 Task: Export an audio file in MP2 format for broadcasting purposes.
Action: Mouse moved to (79, 9)
Screenshot: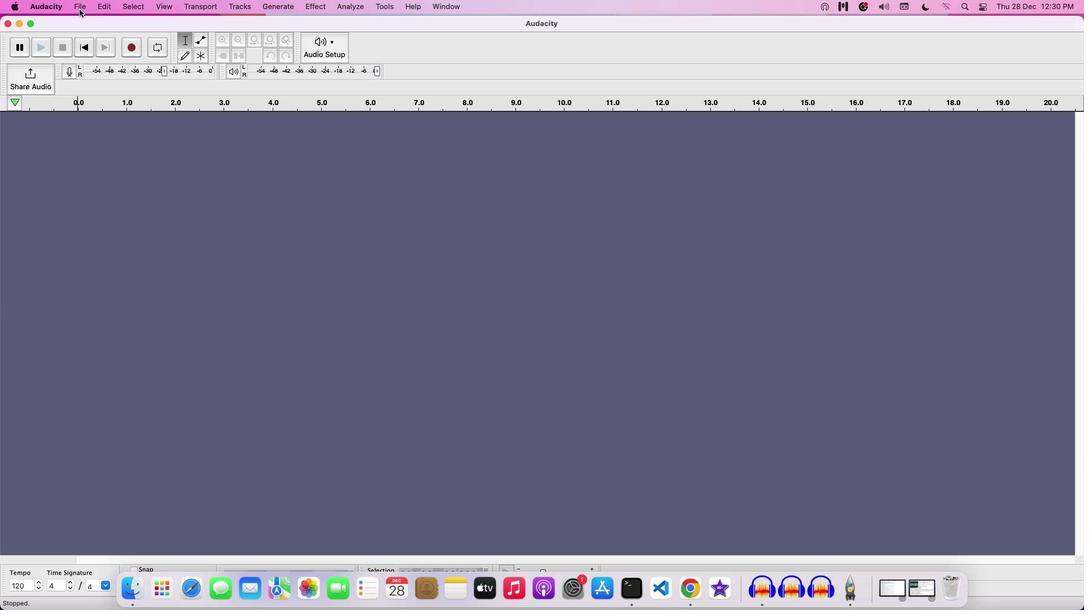 
Action: Mouse pressed left at (79, 9)
Screenshot: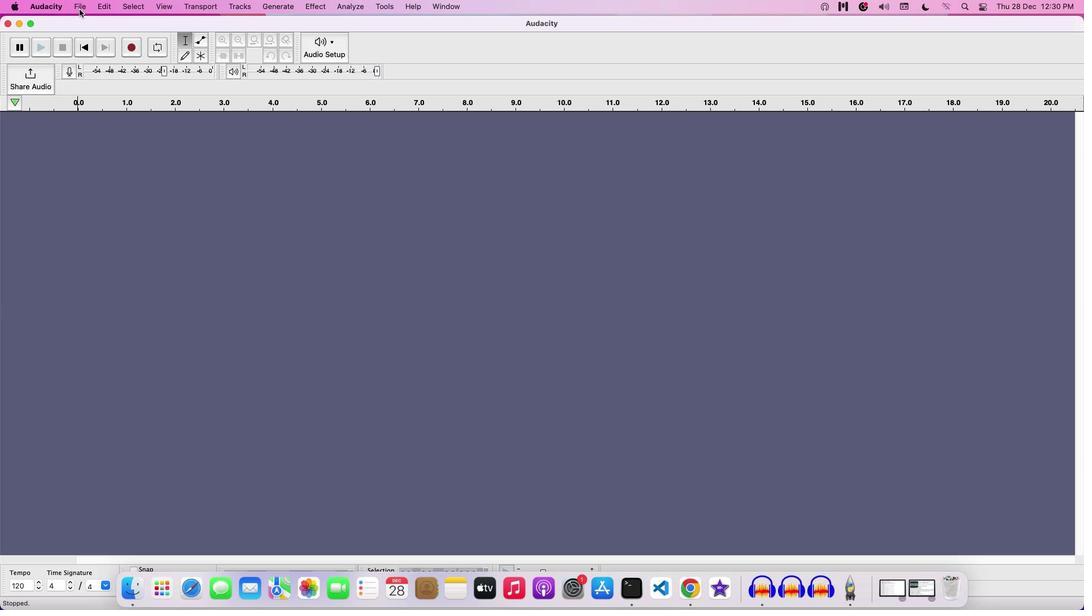 
Action: Mouse moved to (90, 34)
Screenshot: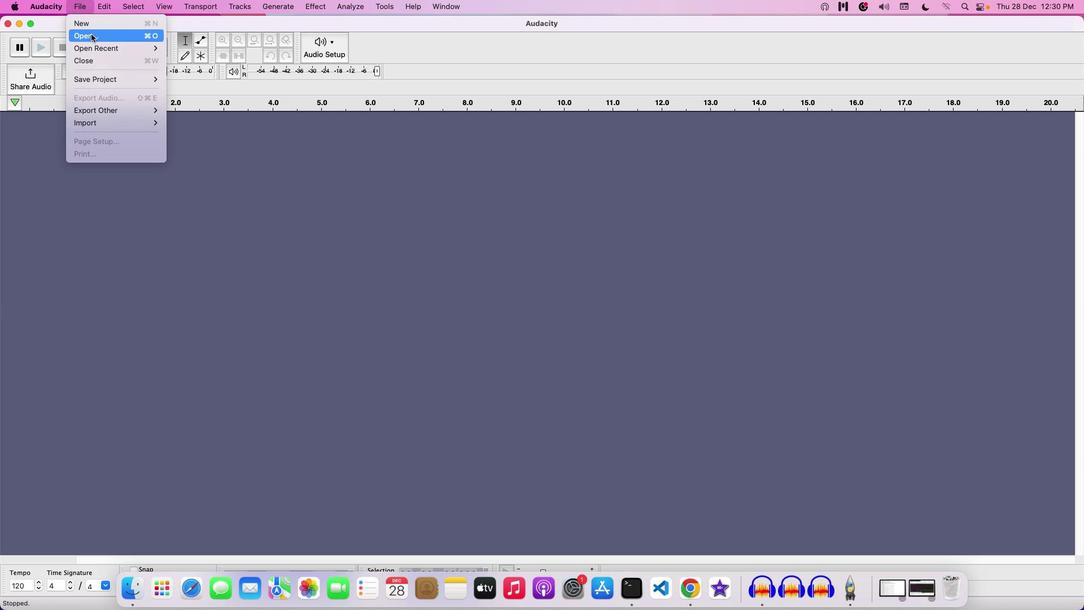 
Action: Mouse pressed left at (90, 34)
Screenshot: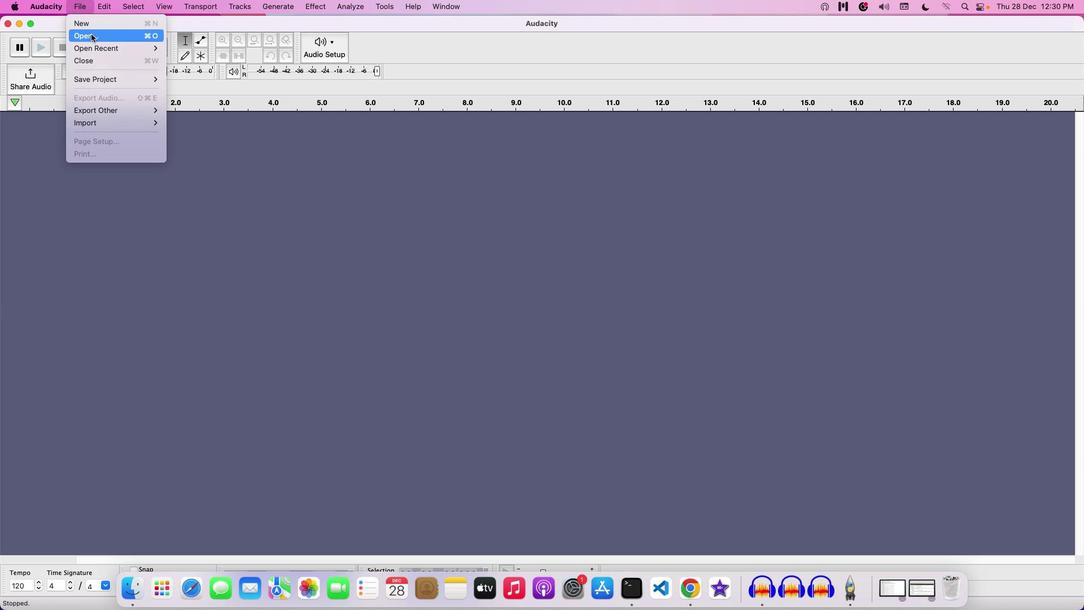 
Action: Mouse moved to (475, 223)
Screenshot: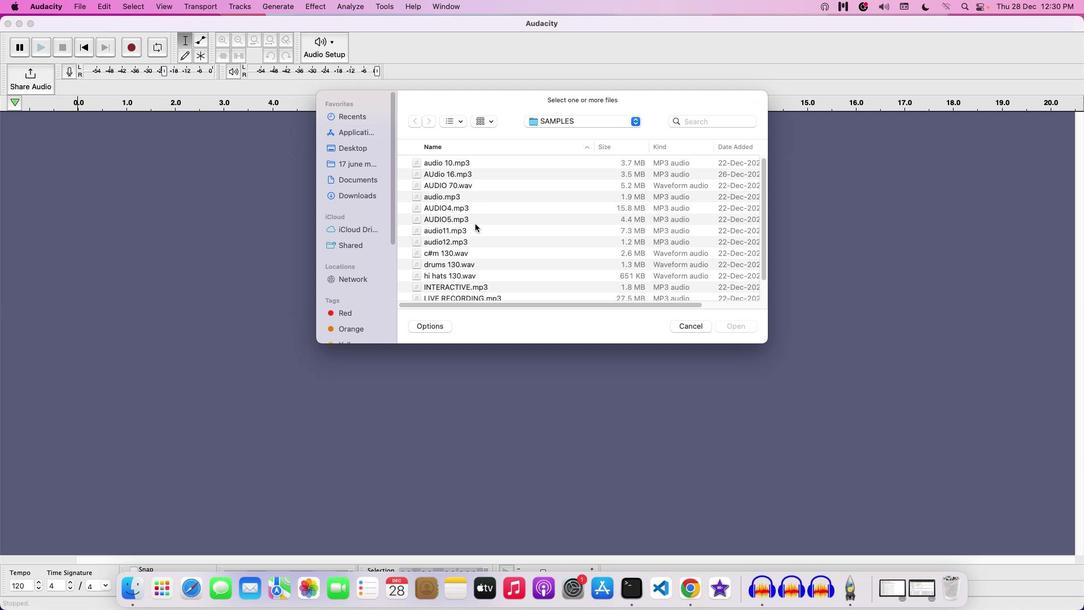 
Action: Mouse scrolled (475, 223) with delta (0, 0)
Screenshot: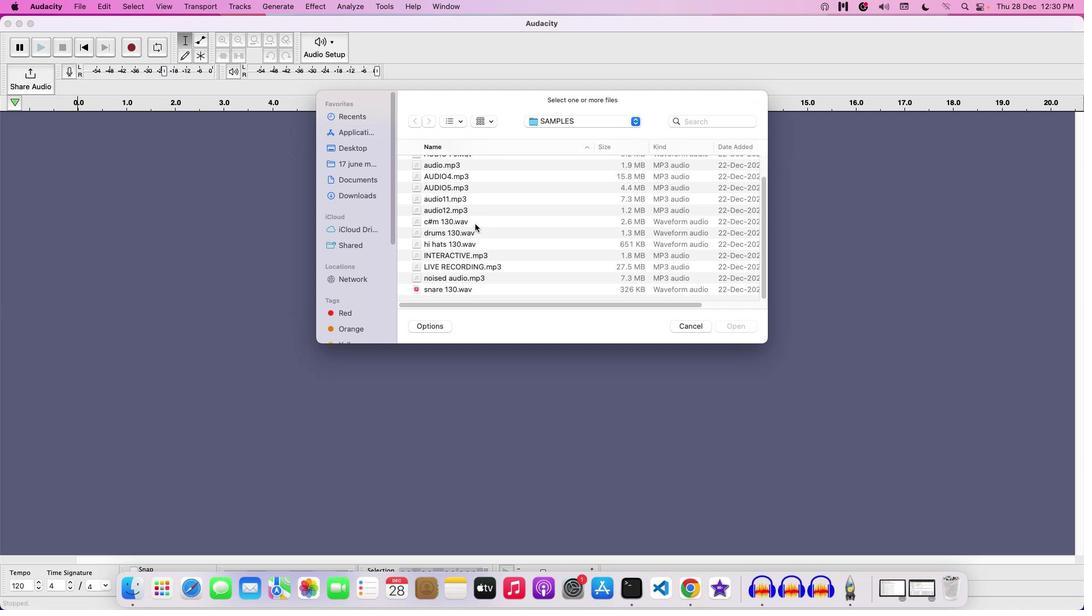 
Action: Mouse scrolled (475, 223) with delta (0, 0)
Screenshot: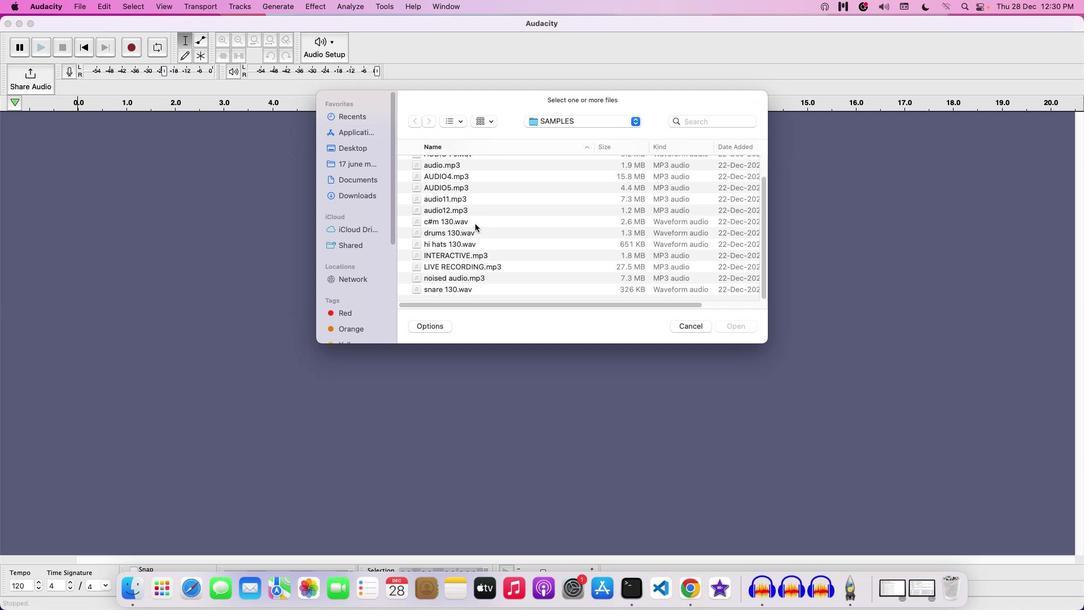 
Action: Mouse scrolled (475, 223) with delta (0, -1)
Screenshot: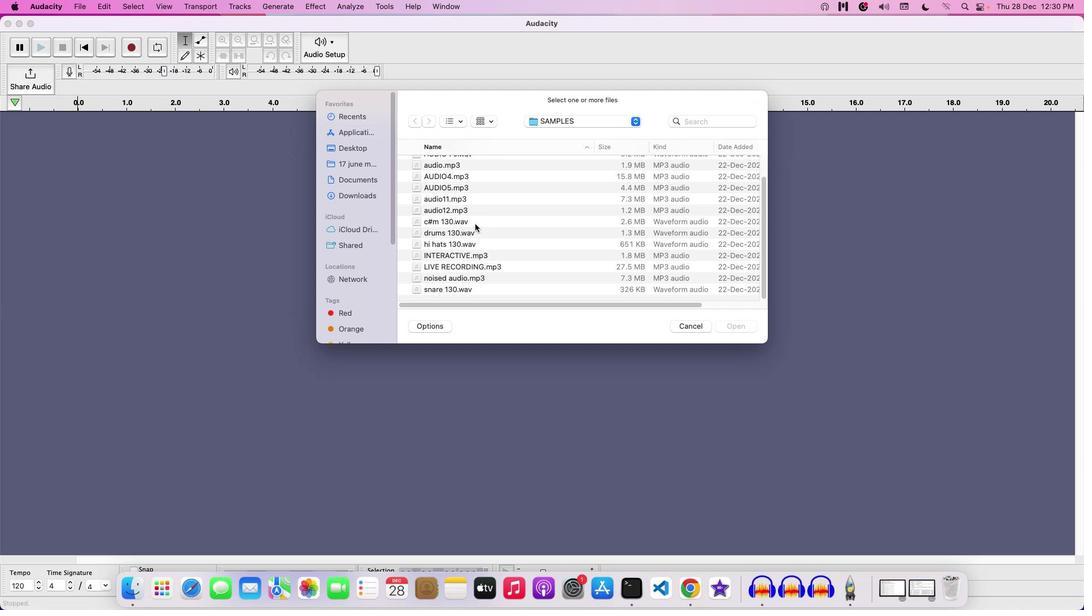 
Action: Mouse scrolled (475, 223) with delta (0, -1)
Screenshot: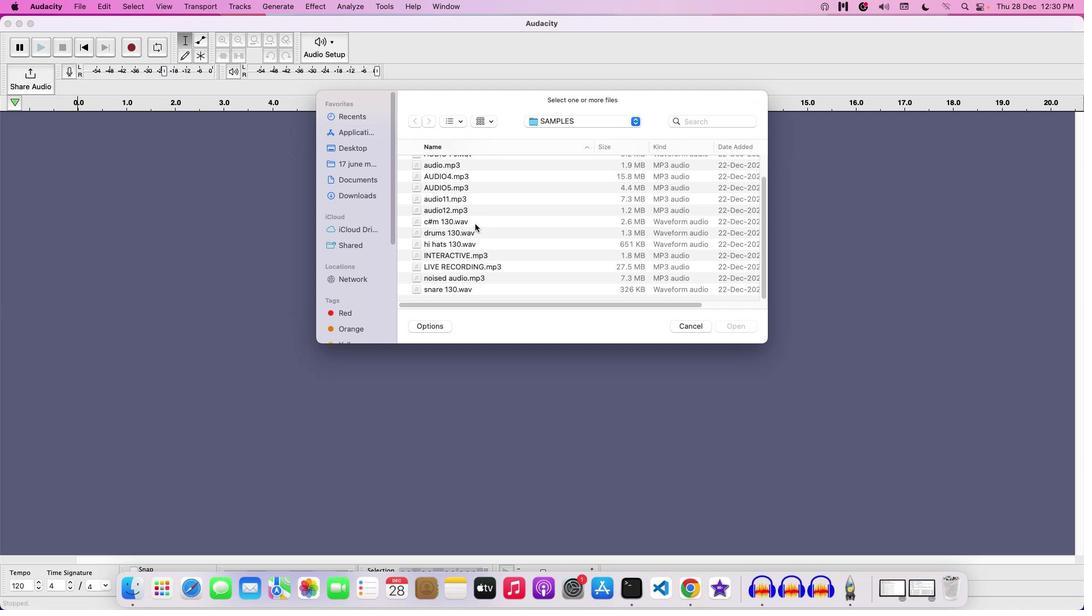 
Action: Mouse scrolled (475, 223) with delta (0, -1)
Screenshot: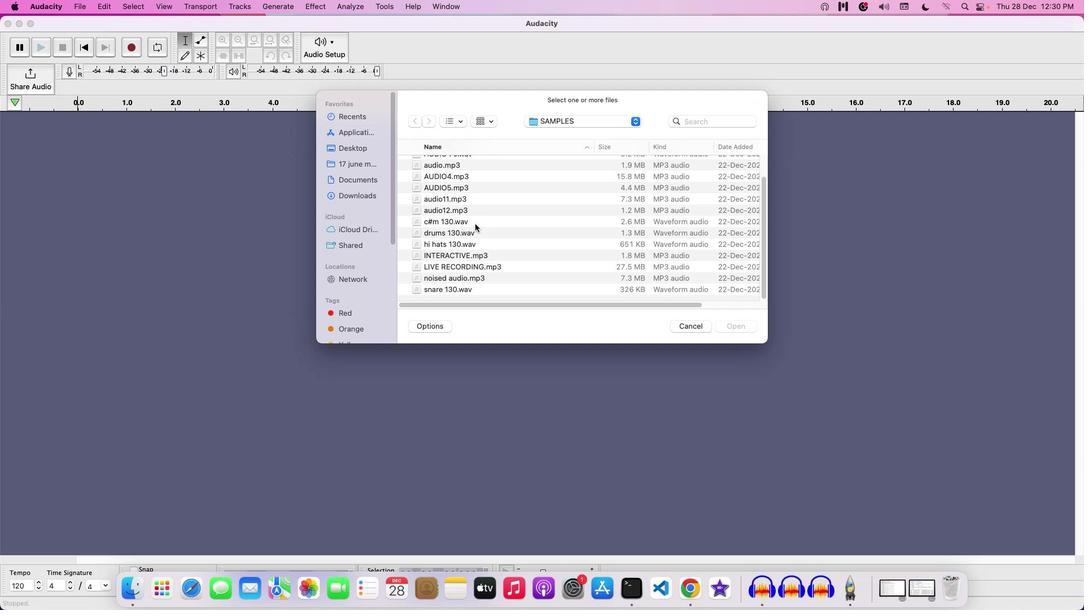 
Action: Mouse moved to (365, 144)
Screenshot: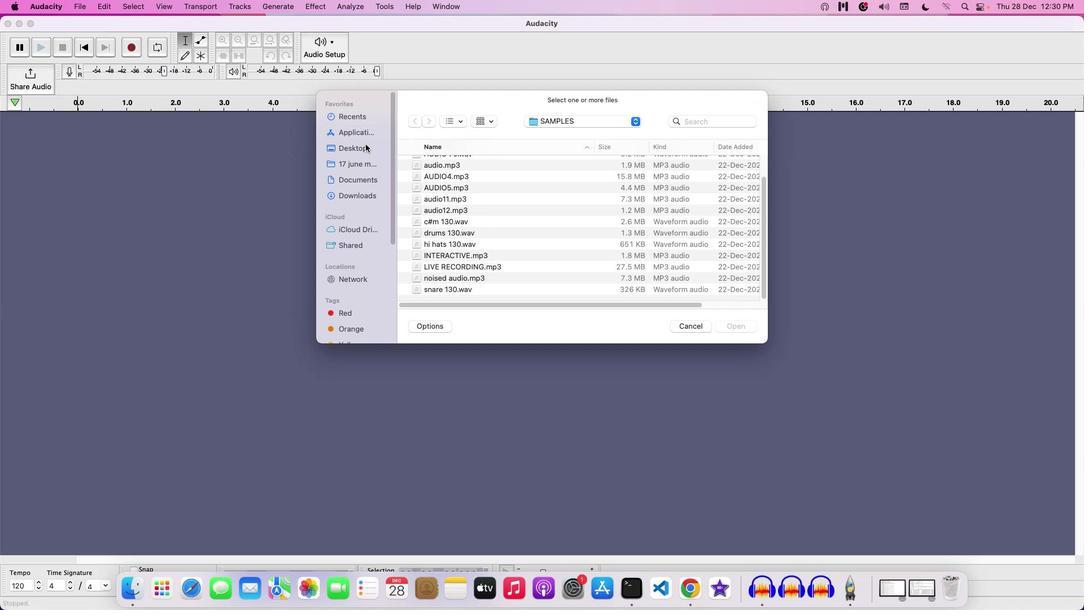 
Action: Mouse pressed left at (365, 144)
Screenshot: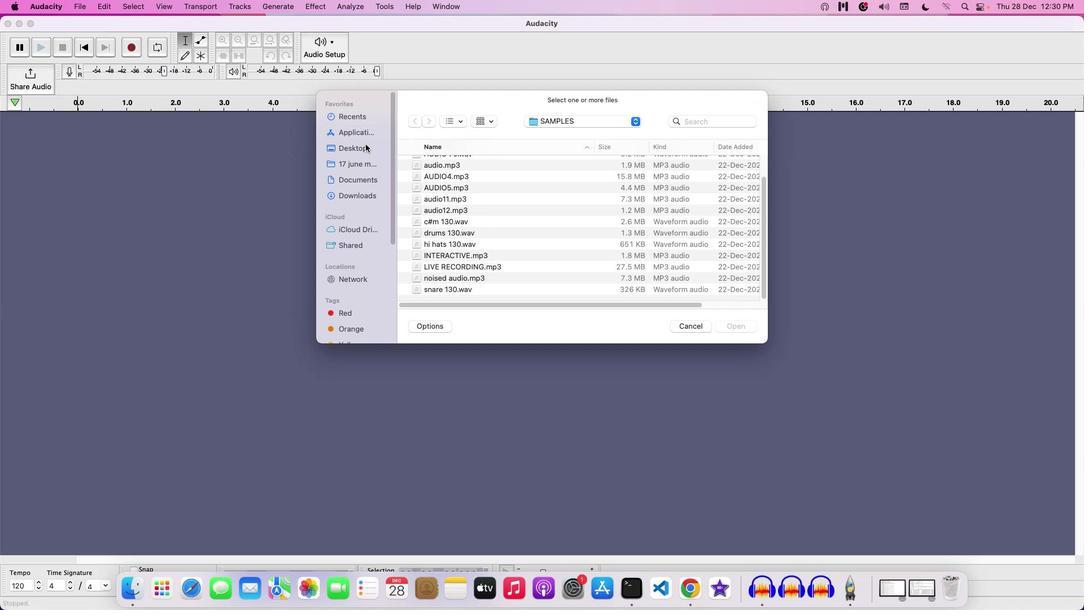 
Action: Mouse moved to (440, 171)
Screenshot: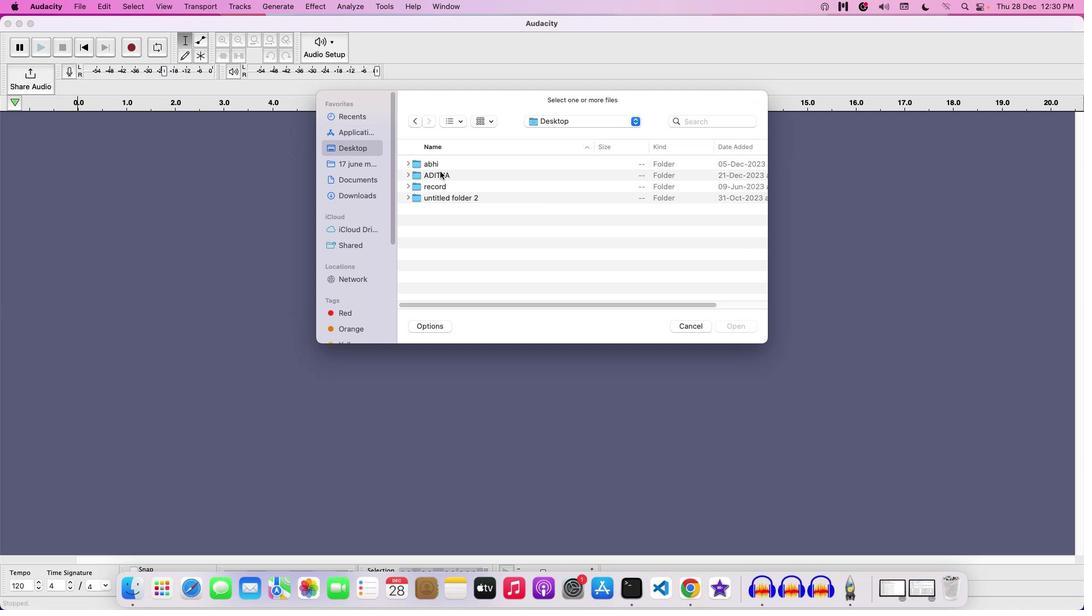 
Action: Mouse pressed left at (440, 171)
Screenshot: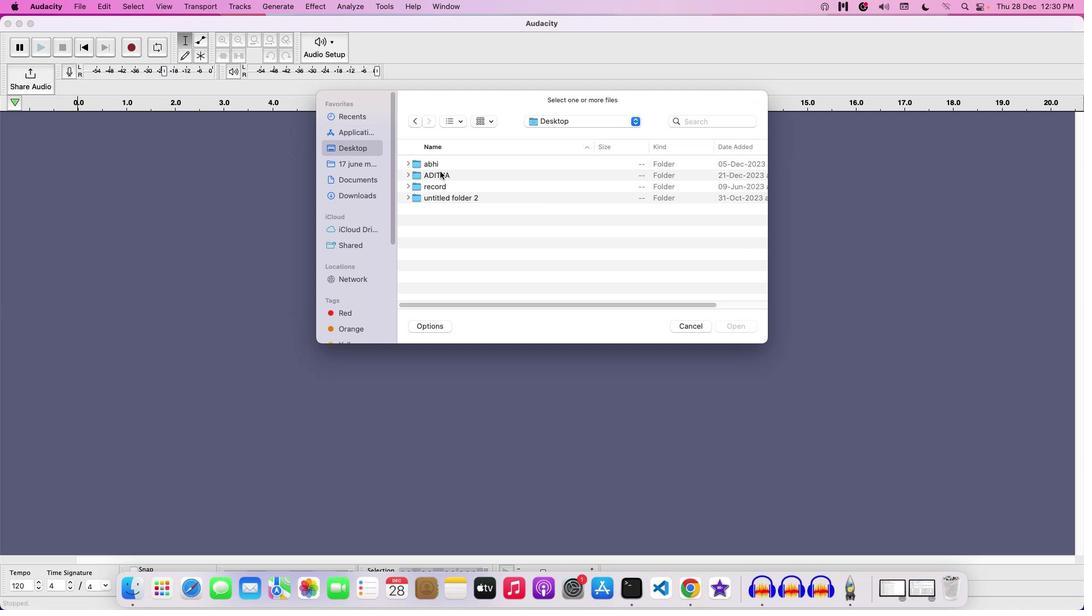 
Action: Mouse pressed left at (440, 171)
Screenshot: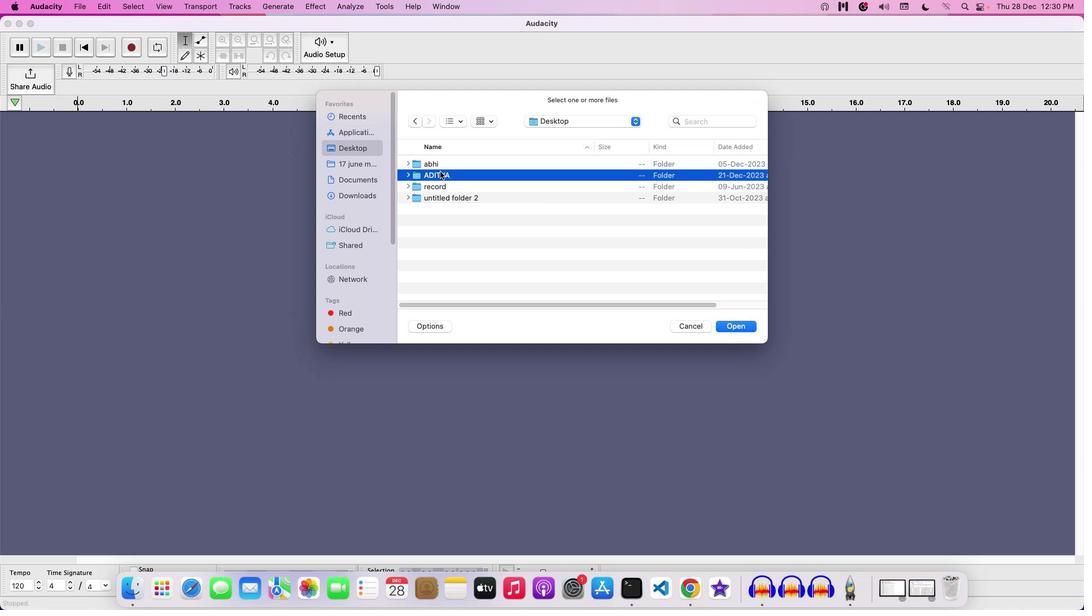 
Action: Mouse moved to (441, 172)
Screenshot: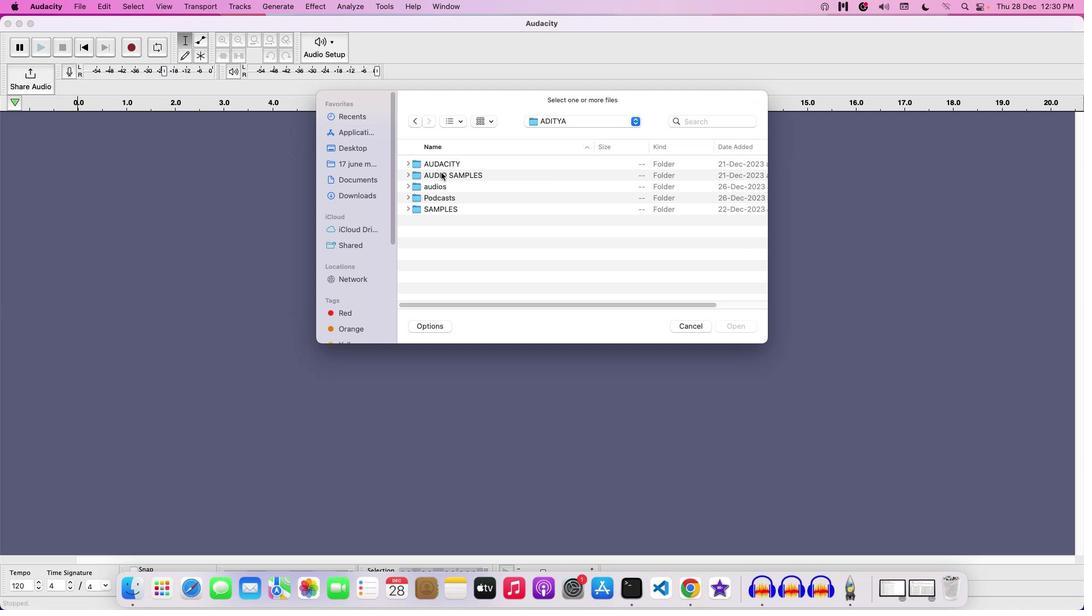 
Action: Mouse pressed left at (441, 172)
Screenshot: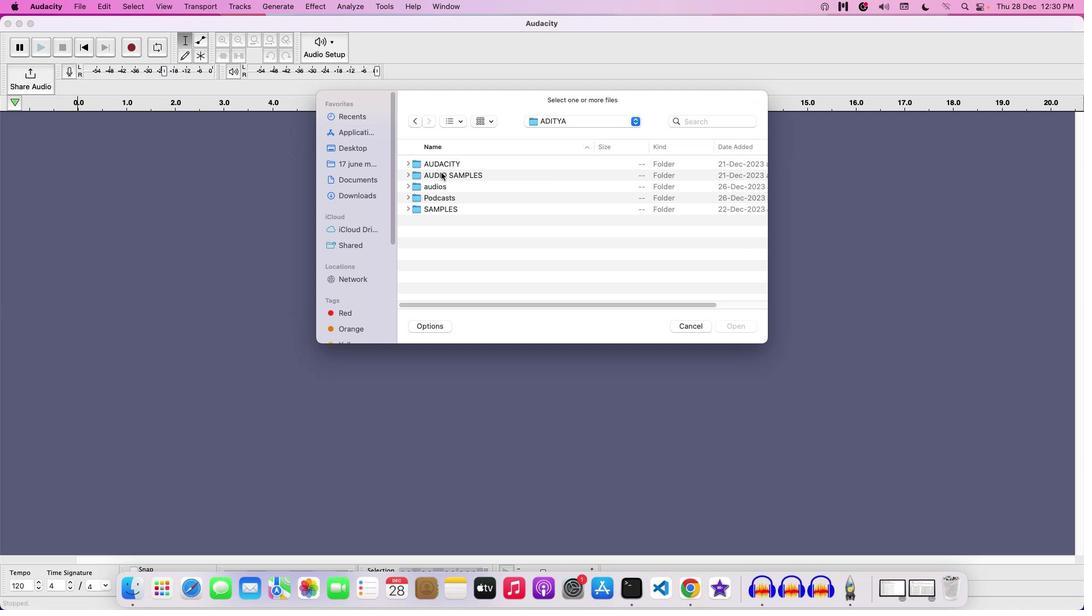 
Action: Mouse pressed left at (441, 172)
Screenshot: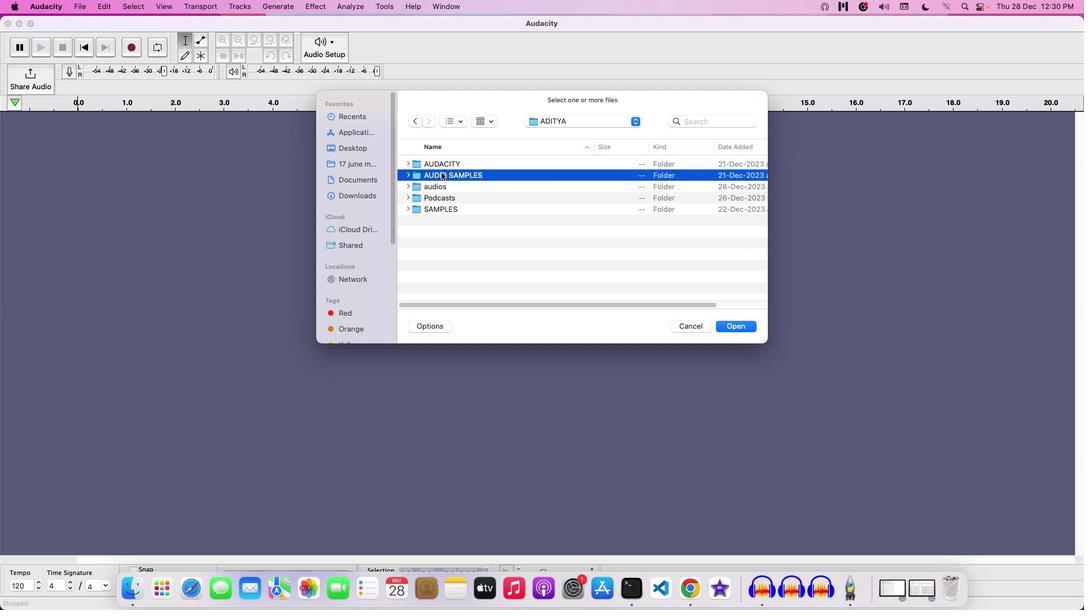 
Action: Mouse moved to (471, 248)
Screenshot: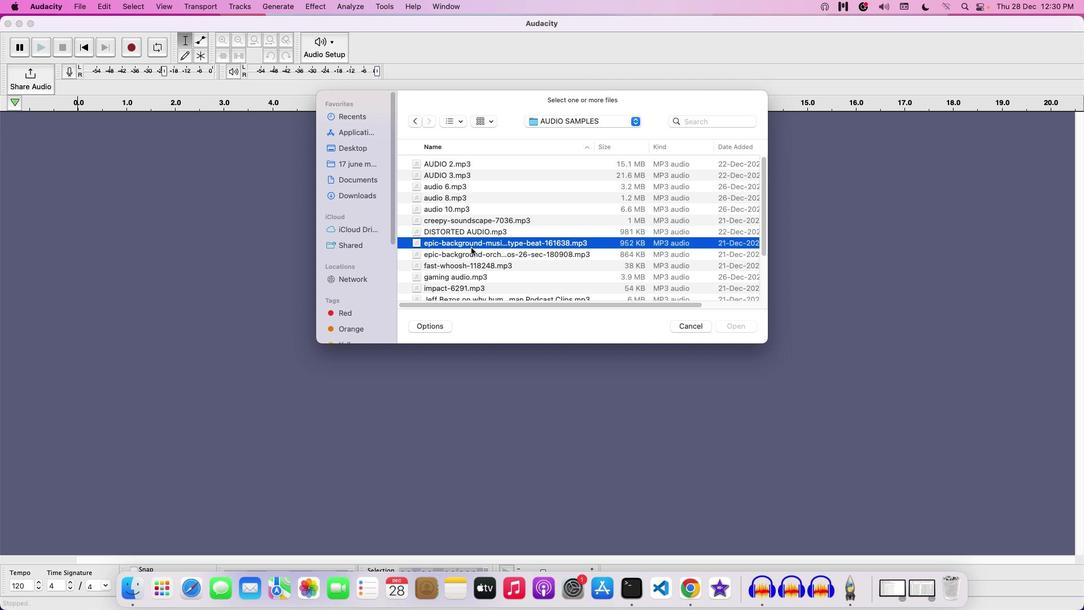 
Action: Mouse pressed left at (471, 248)
Screenshot: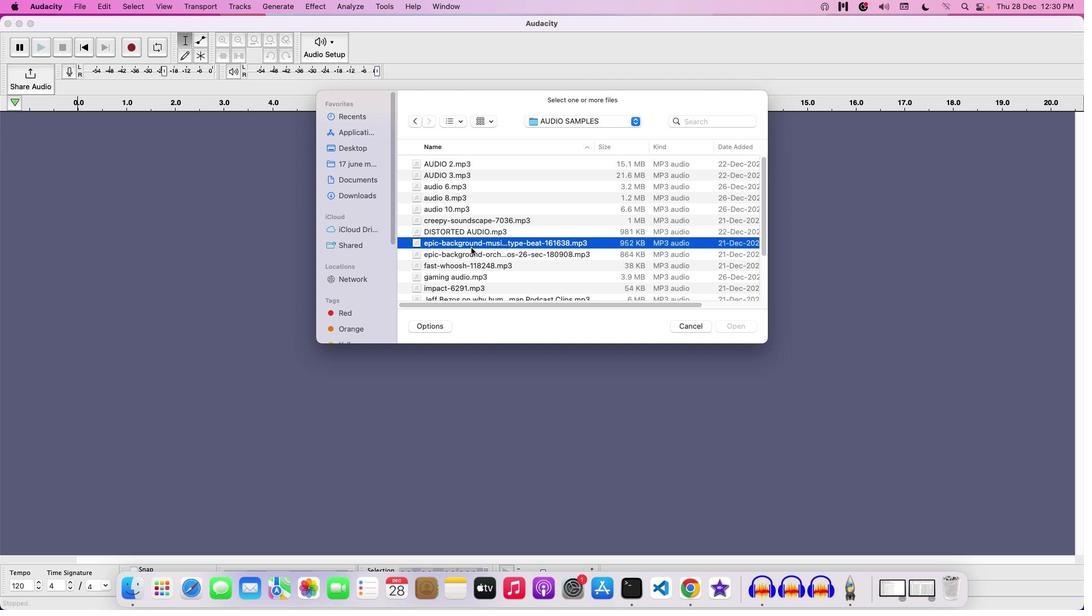 
Action: Mouse moved to (734, 325)
Screenshot: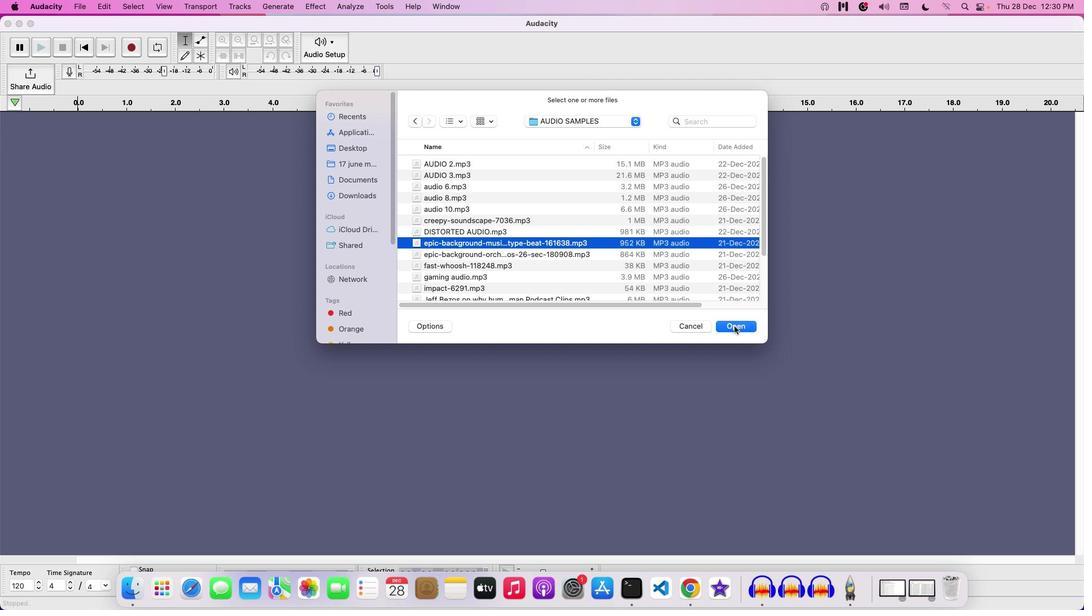 
Action: Mouse pressed left at (734, 325)
Screenshot: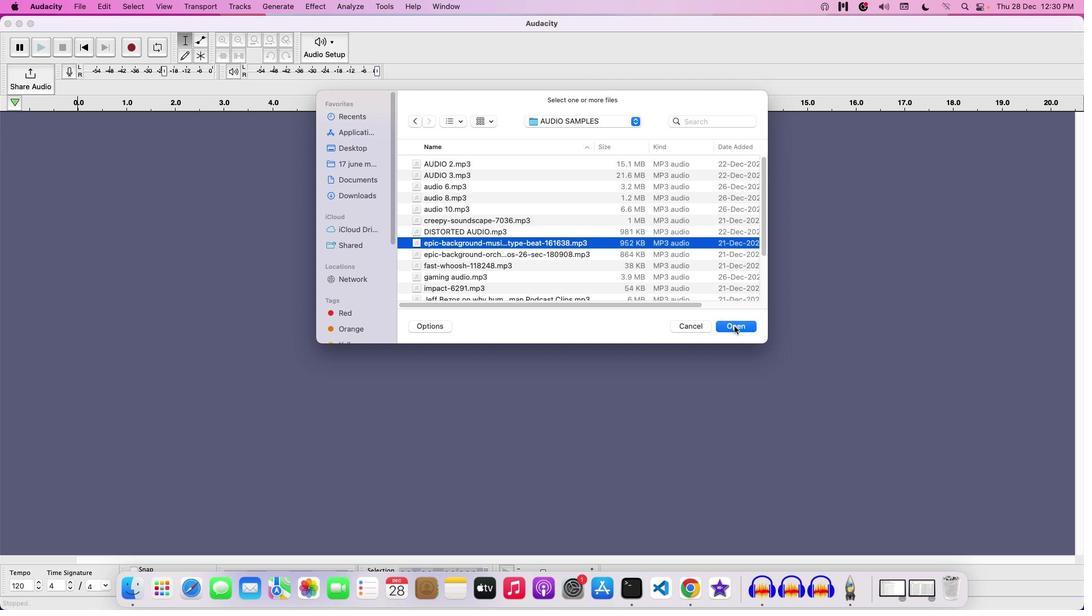 
Action: Mouse moved to (271, 206)
Screenshot: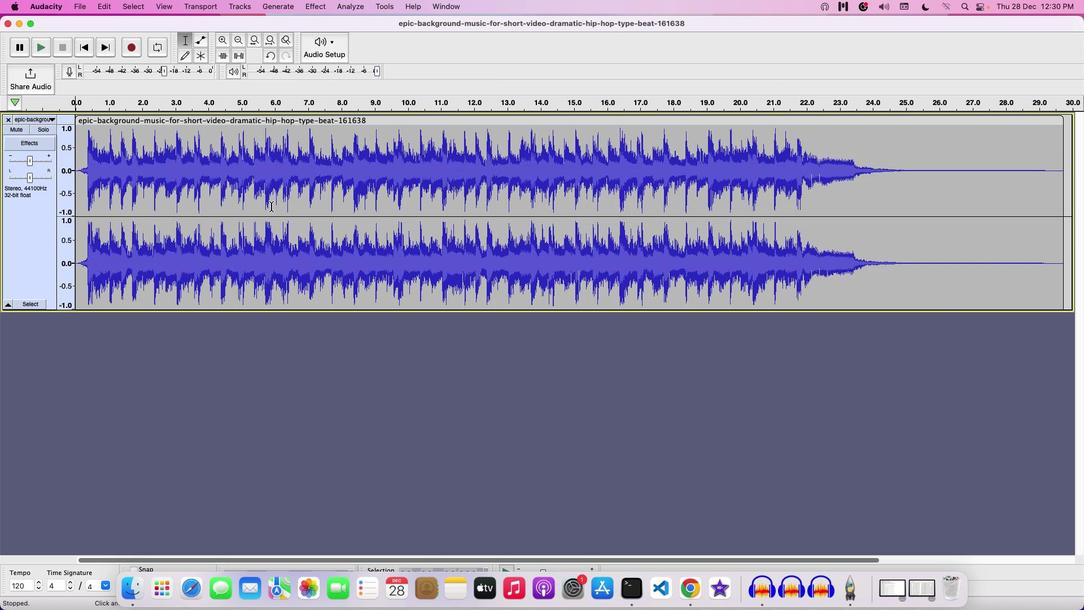 
Action: Key pressed Key.space
Screenshot: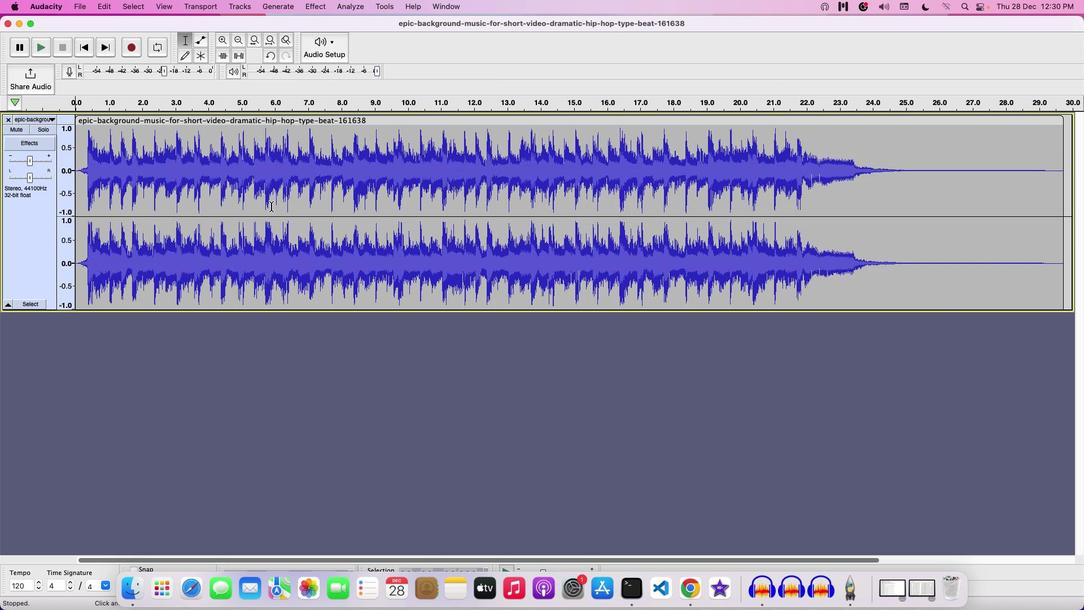 
Action: Mouse moved to (32, 163)
Screenshot: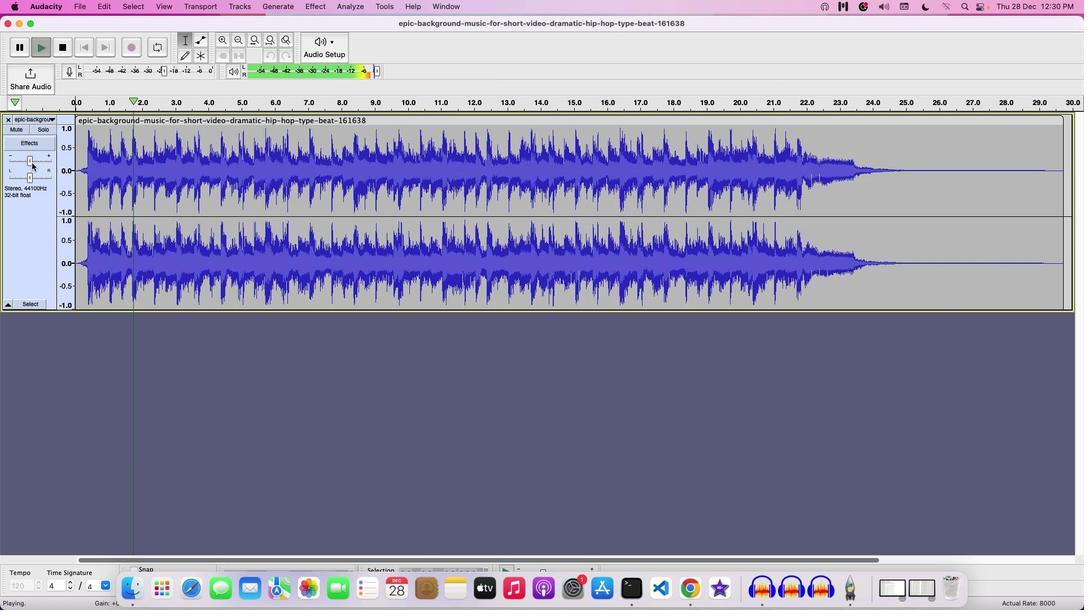 
Action: Mouse pressed left at (32, 163)
Screenshot: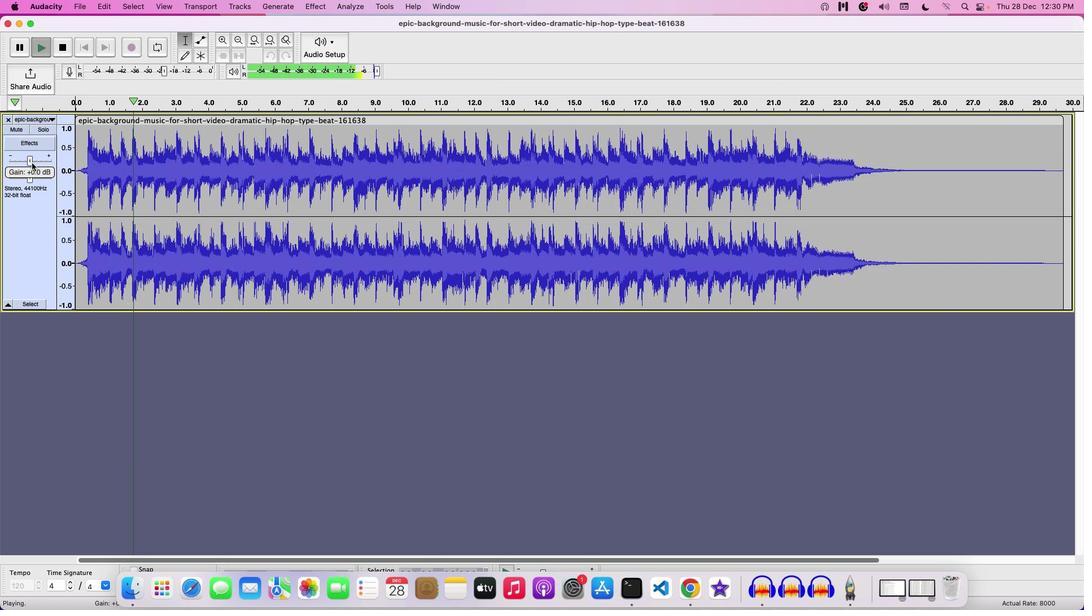 
Action: Mouse moved to (348, 188)
Screenshot: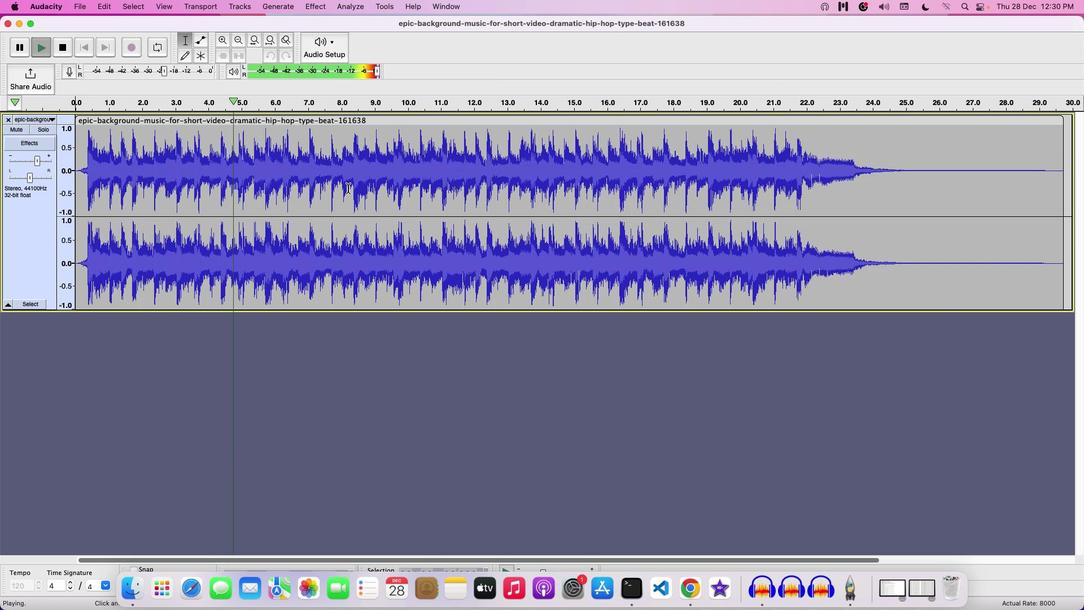 
Action: Key pressed Key.space
Screenshot: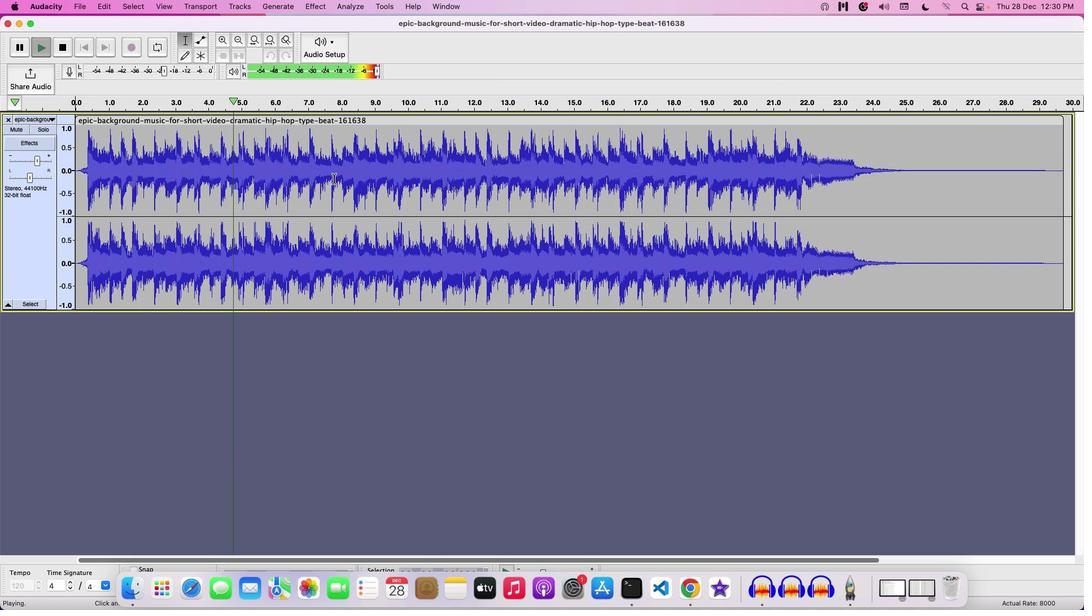 
Action: Mouse moved to (72, 7)
Screenshot: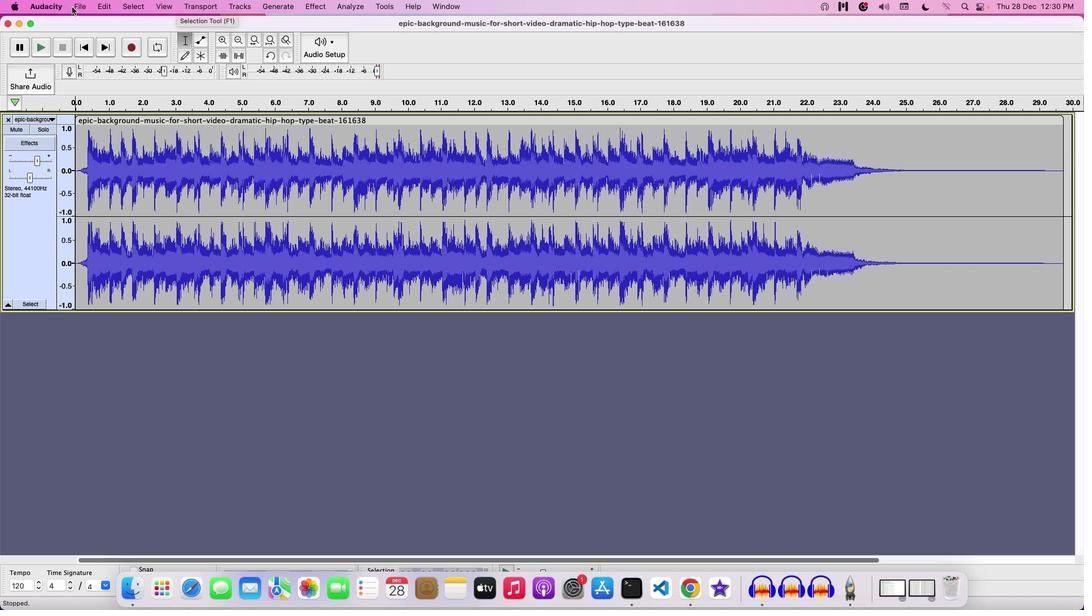 
Action: Mouse pressed left at (72, 7)
Screenshot: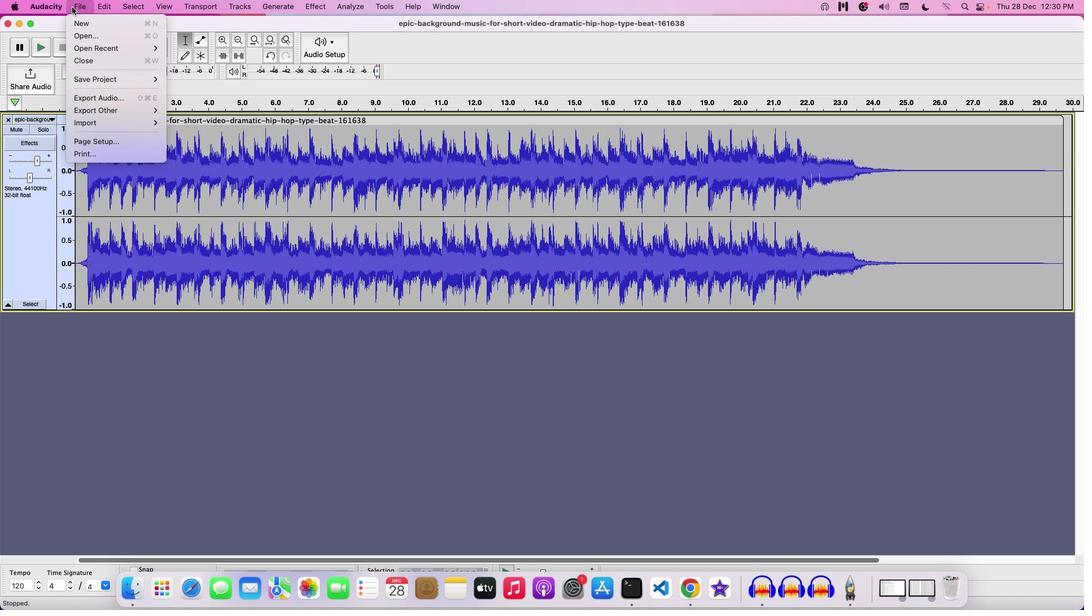
Action: Mouse moved to (117, 100)
Screenshot: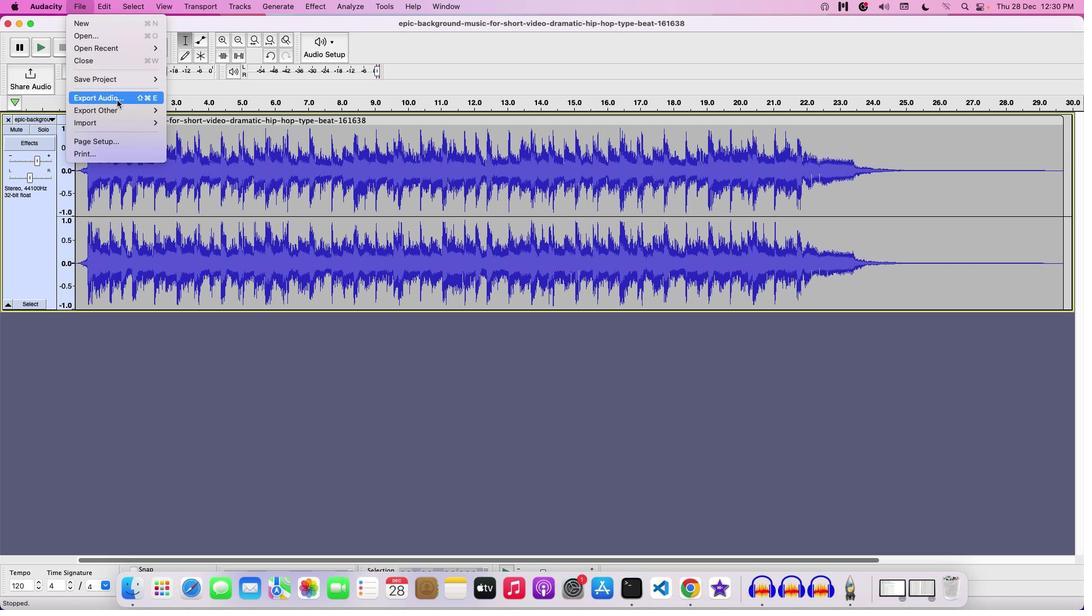 
Action: Mouse pressed left at (117, 100)
Screenshot: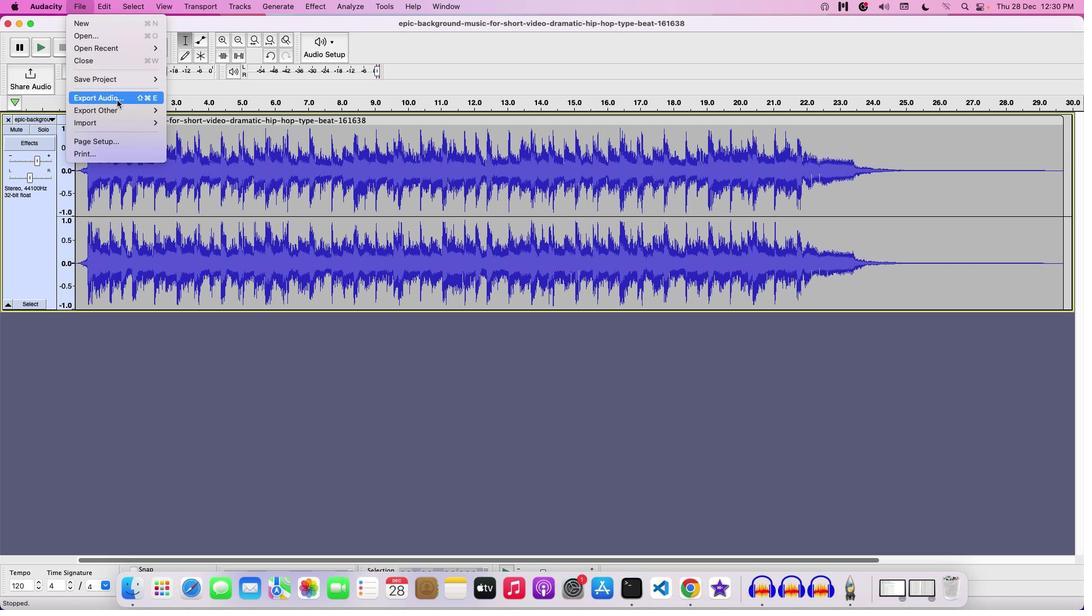 
Action: Mouse moved to (345, 160)
Screenshot: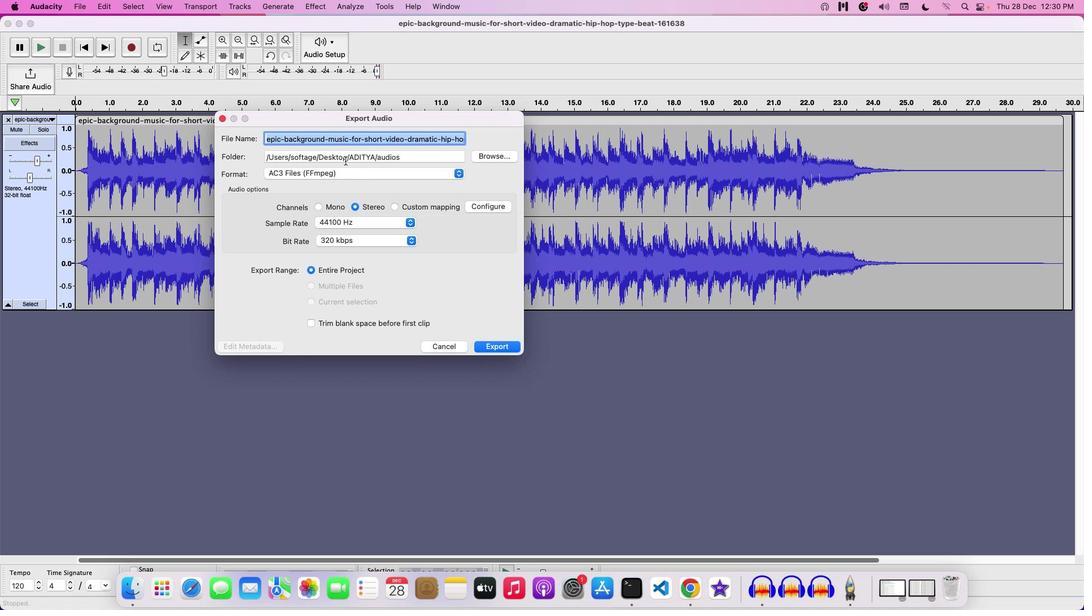 
Action: Key pressed Key.backspace'A''U''D''I''O'Key.space'F''O'Key.backspace'I''L''E'Key.space'I''N'Key.space'M''P''2'
Screenshot: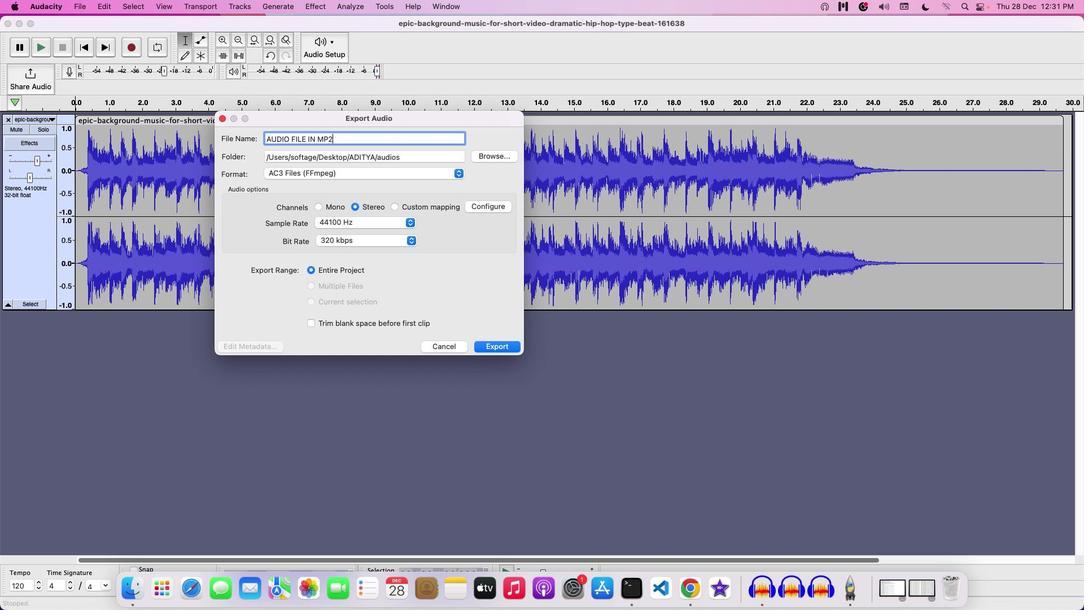 
Action: Mouse moved to (349, 173)
Screenshot: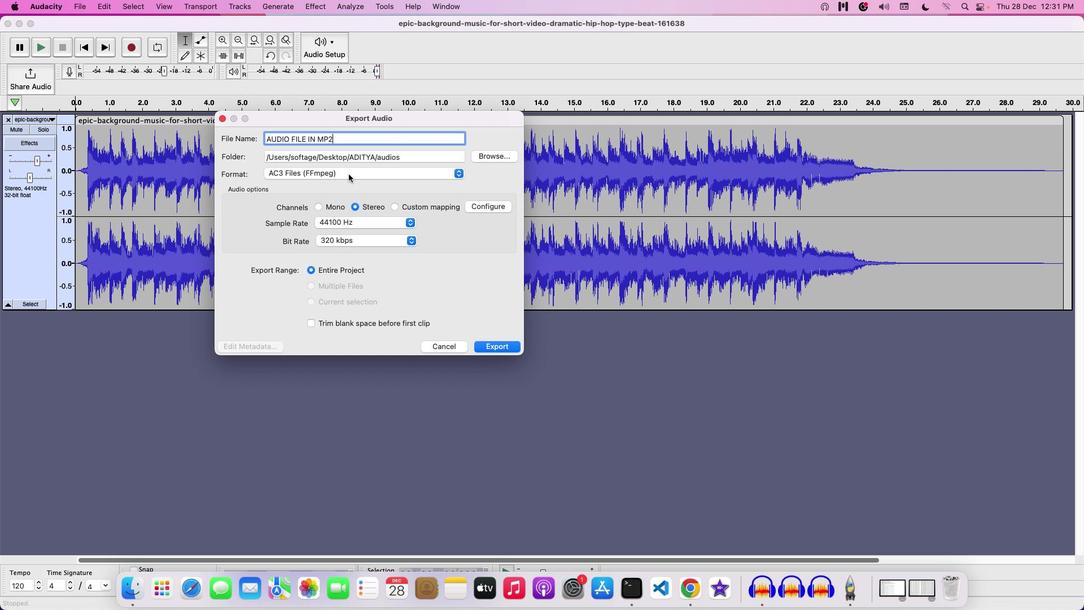 
Action: Mouse pressed left at (349, 173)
Screenshot: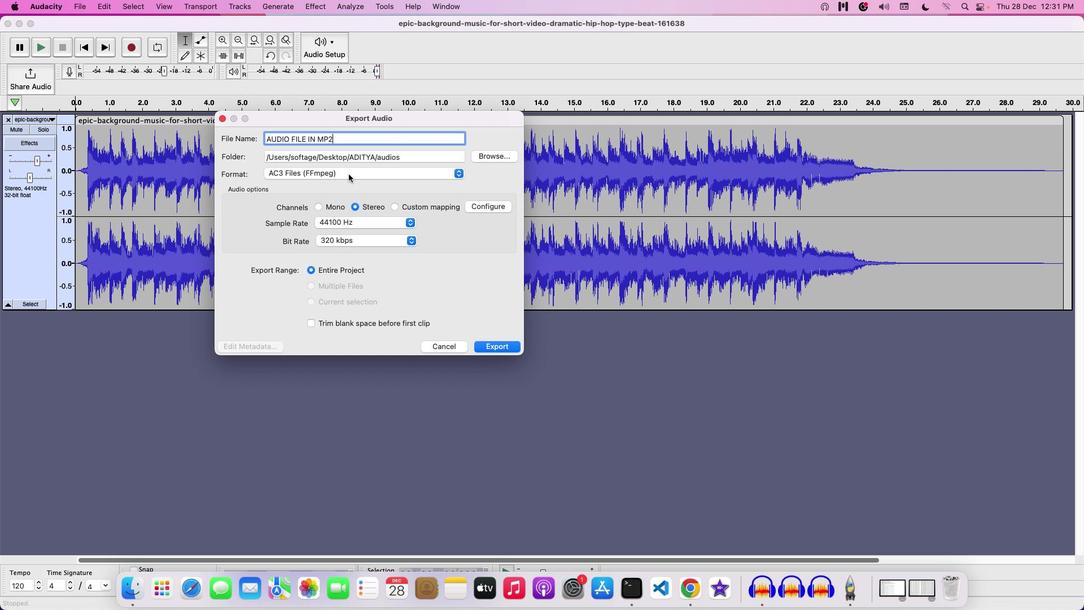 
Action: Mouse moved to (329, 224)
Screenshot: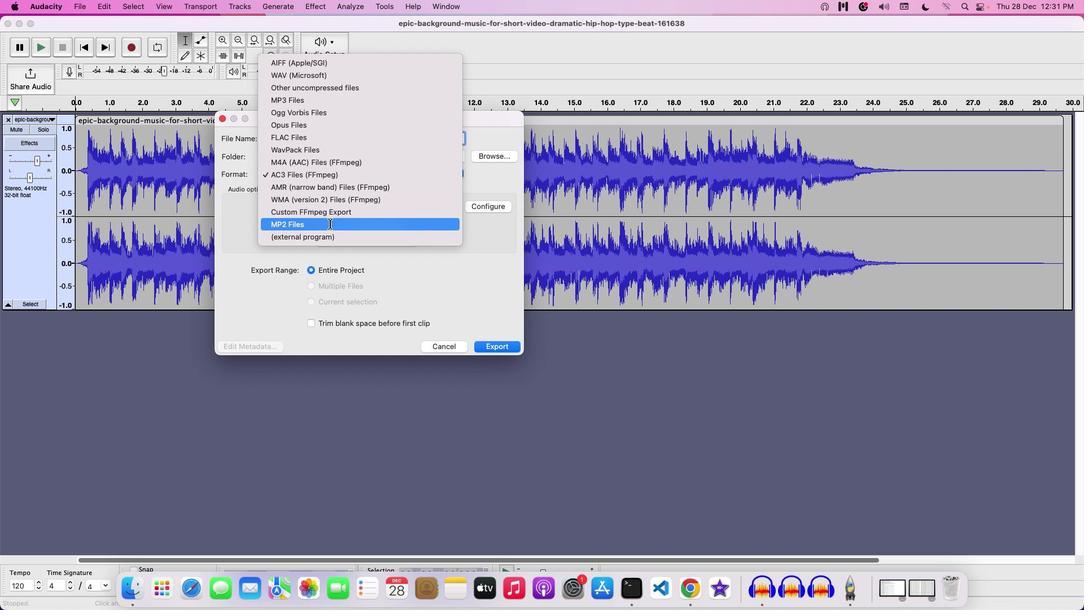 
Action: Mouse pressed left at (329, 224)
Screenshot: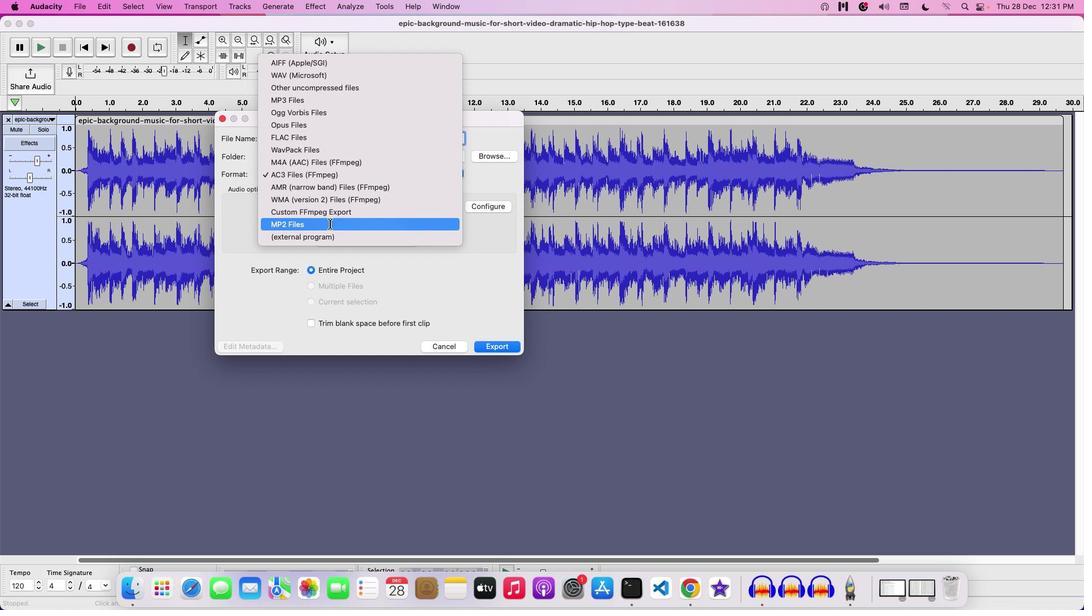 
Action: Mouse moved to (497, 360)
Screenshot: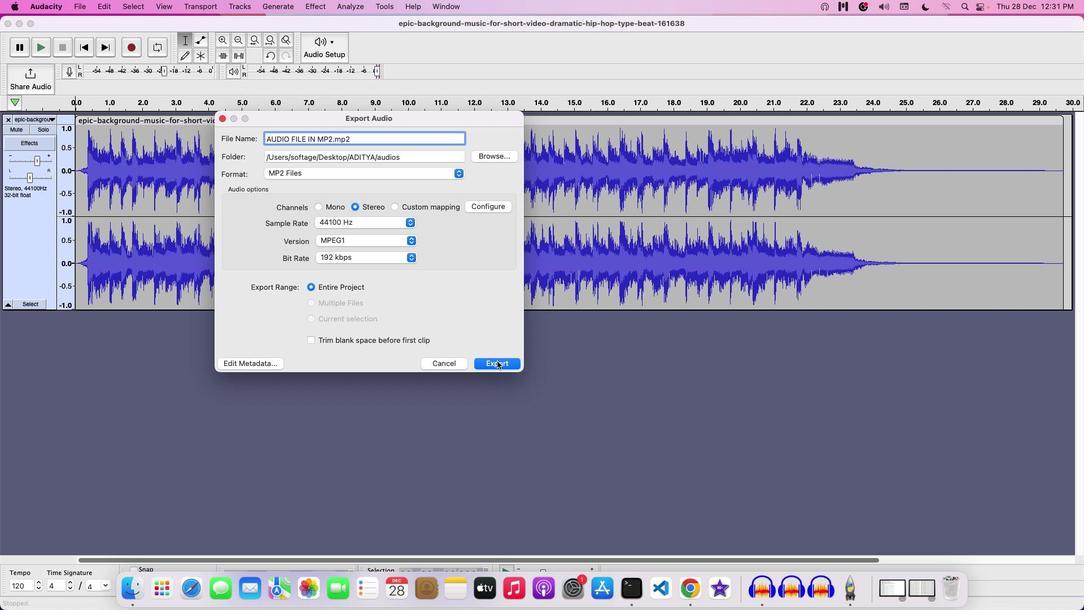
Action: Mouse pressed left at (497, 360)
Screenshot: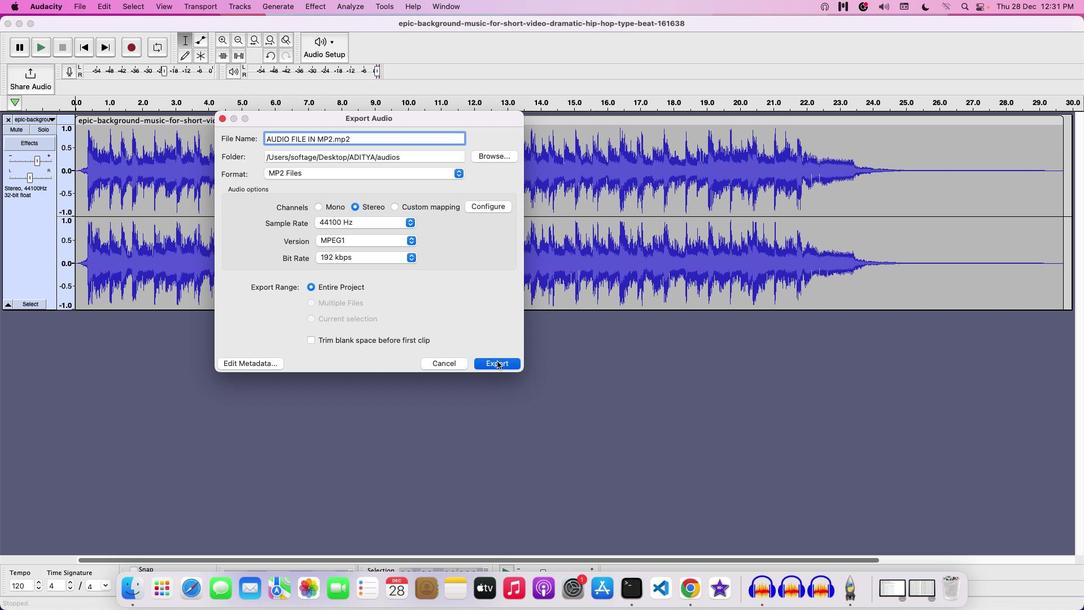 
Action: Mouse moved to (451, 337)
Screenshot: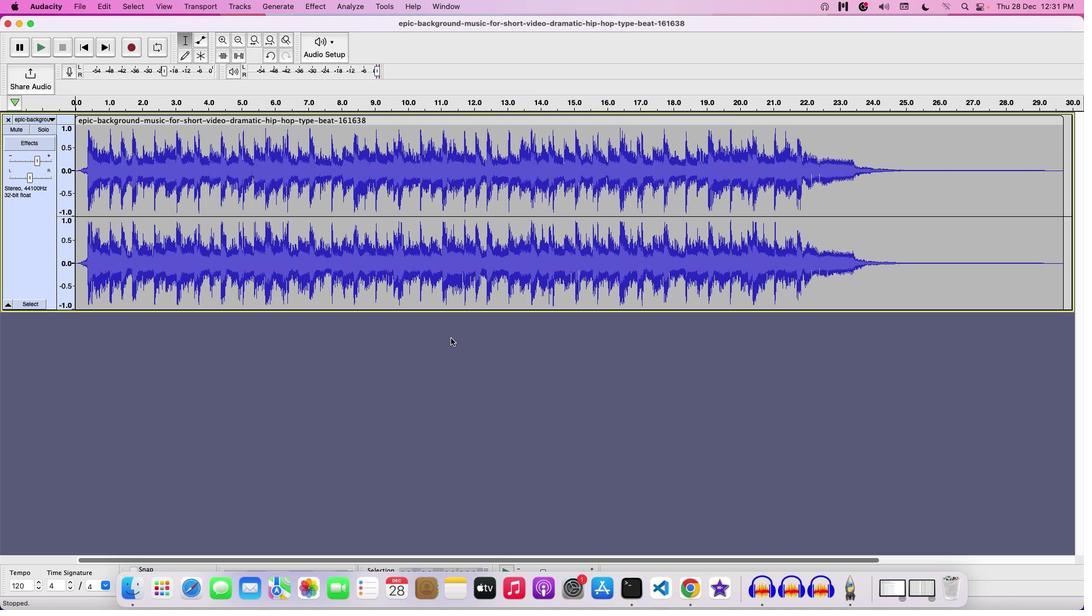 
